 Task: React to  the posts on  page Meta
Action: Mouse moved to (468, 45)
Screenshot: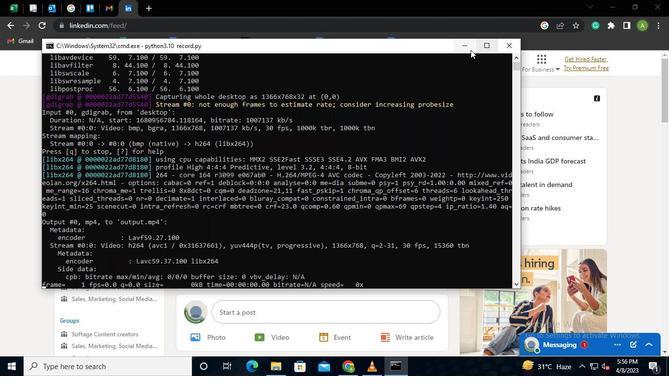 
Action: Mouse pressed left at (468, 45)
Screenshot: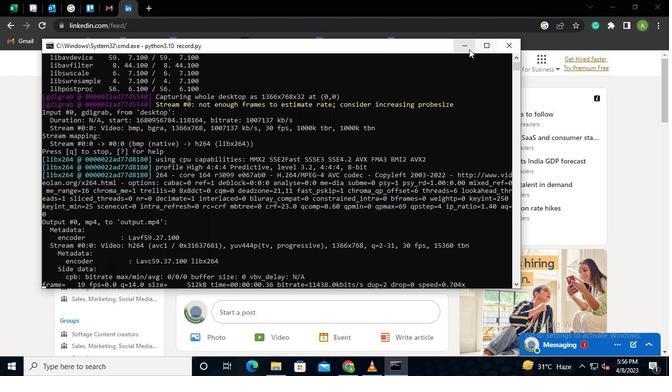 
Action: Mouse moved to (108, 66)
Screenshot: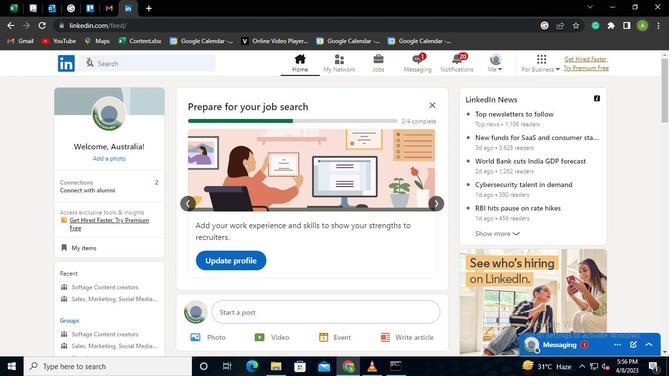 
Action: Mouse pressed left at (108, 66)
Screenshot: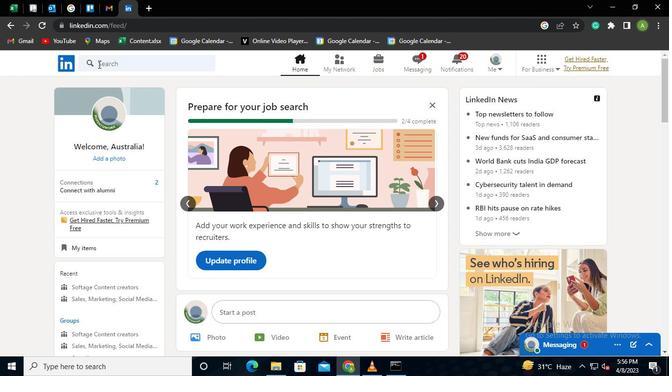 
Action: Mouse moved to (107, 122)
Screenshot: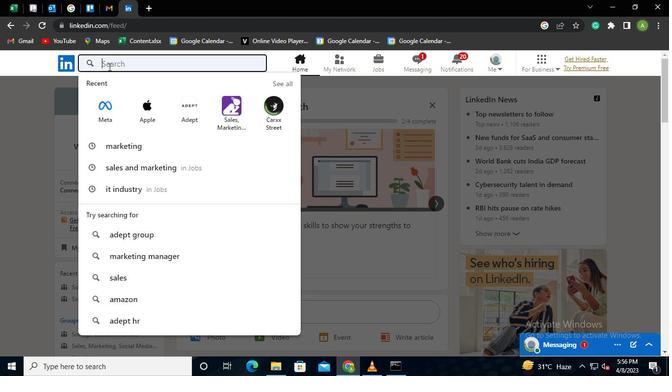 
Action: Mouse pressed left at (107, 122)
Screenshot: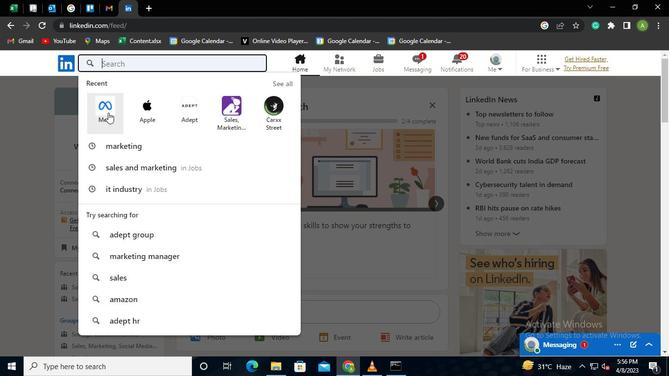 
Action: Mouse moved to (221, 119)
Screenshot: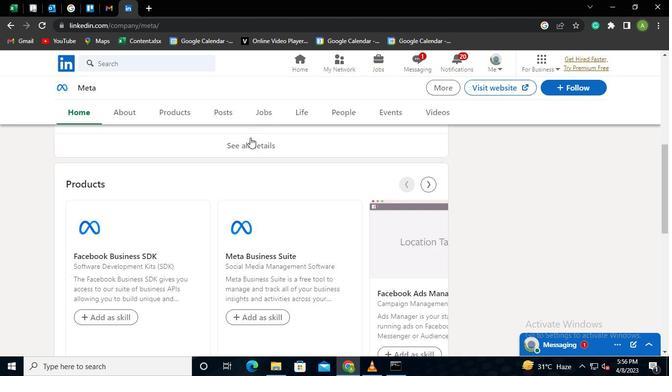 
Action: Mouse pressed left at (221, 119)
Screenshot: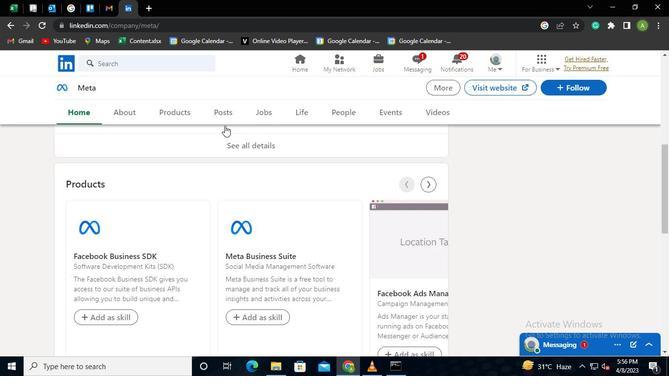 
Action: Mouse moved to (196, 228)
Screenshot: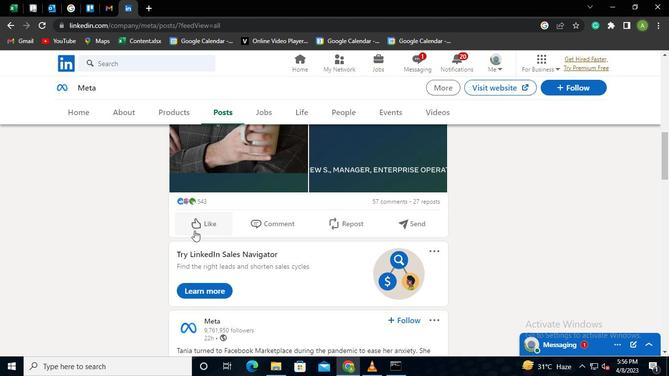
Action: Mouse pressed left at (196, 228)
Screenshot: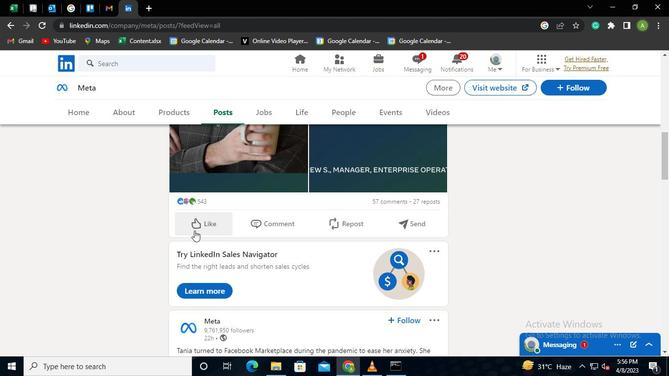 
Action: Mouse moved to (189, 195)
Screenshot: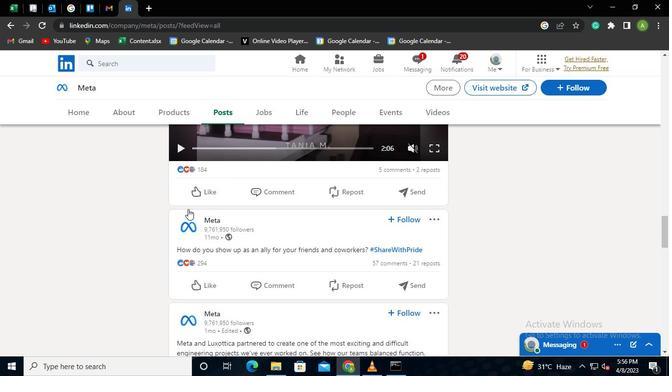 
Action: Mouse pressed left at (189, 195)
Screenshot: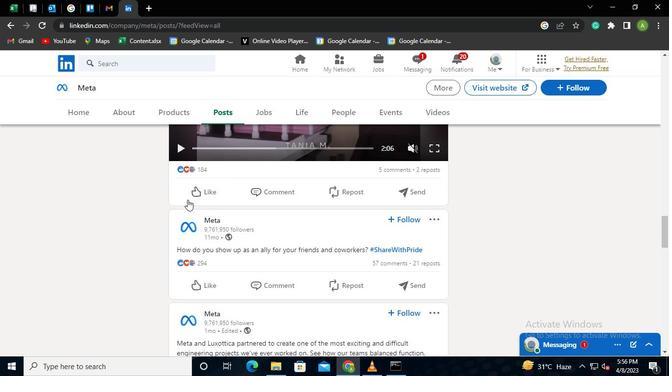 
Action: Mouse moved to (205, 190)
Screenshot: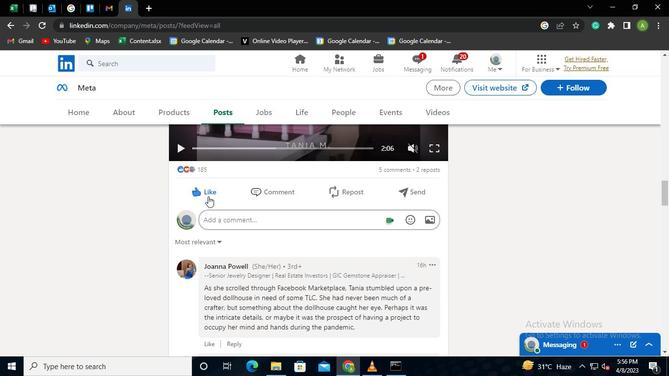 
Action: Mouse pressed left at (205, 190)
Screenshot: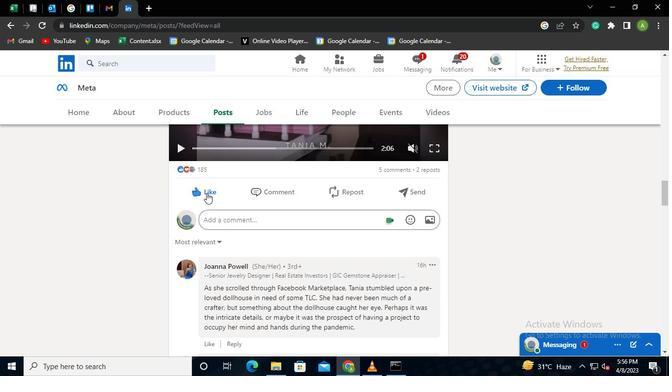 
Action: Mouse moved to (203, 251)
Screenshot: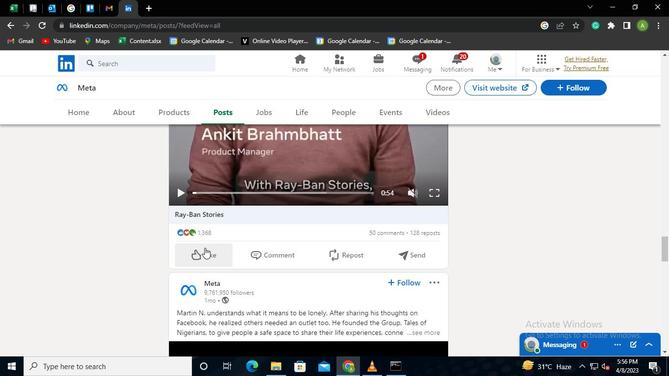 
Action: Mouse pressed left at (203, 251)
Screenshot: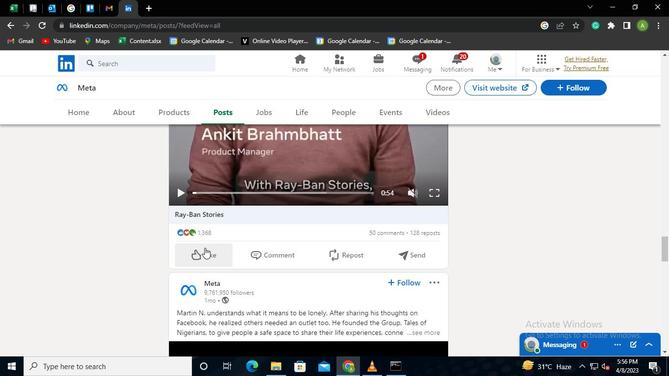 
Action: Mouse moved to (206, 208)
Screenshot: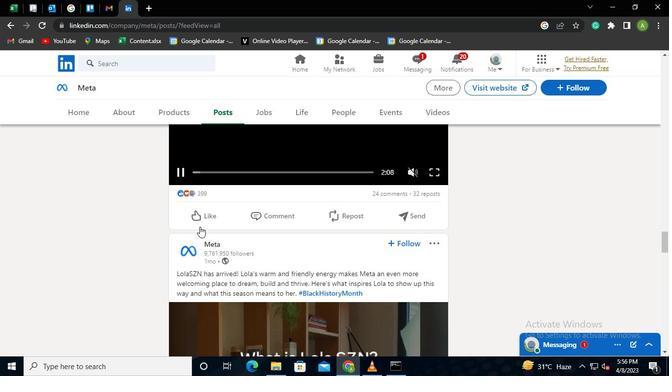 
Action: Mouse pressed left at (206, 208)
Screenshot: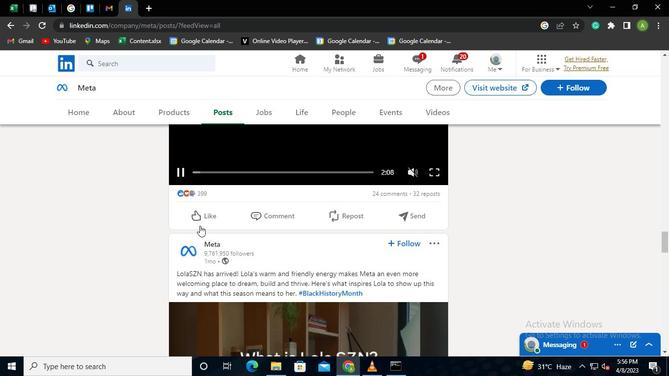 
Action: Mouse moved to (205, 266)
Screenshot: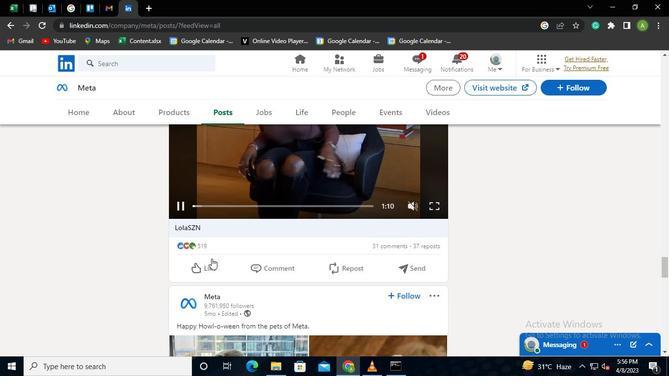 
Action: Mouse pressed left at (205, 266)
Screenshot: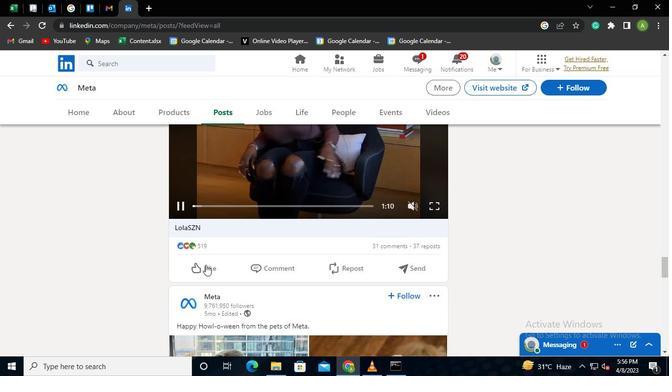 
Action: Mouse moved to (212, 276)
Screenshot: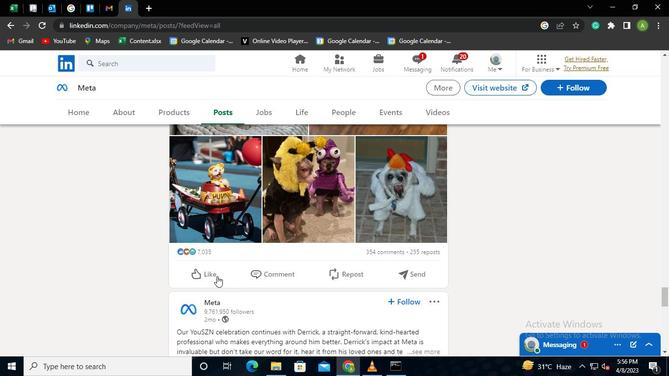 
Action: Mouse pressed left at (212, 276)
Screenshot: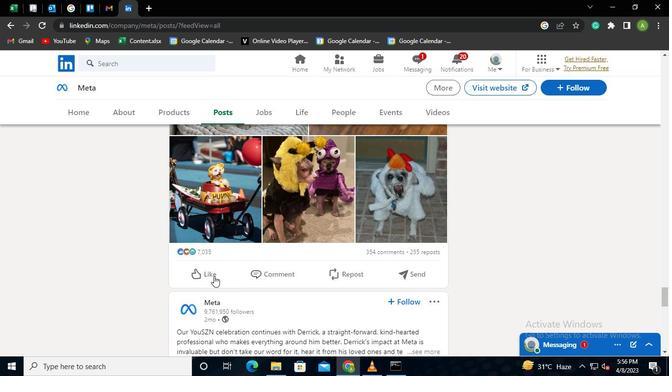 
Action: Mouse moved to (399, 365)
Screenshot: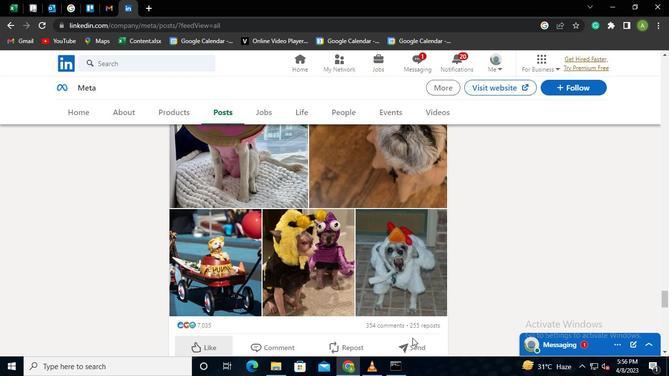 
Action: Mouse pressed left at (399, 365)
Screenshot: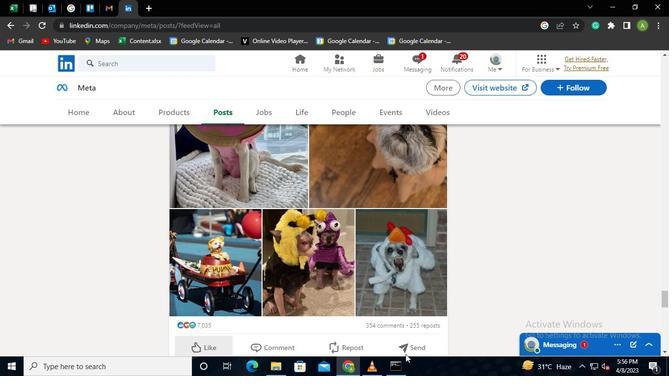 
Action: Mouse moved to (511, 45)
Screenshot: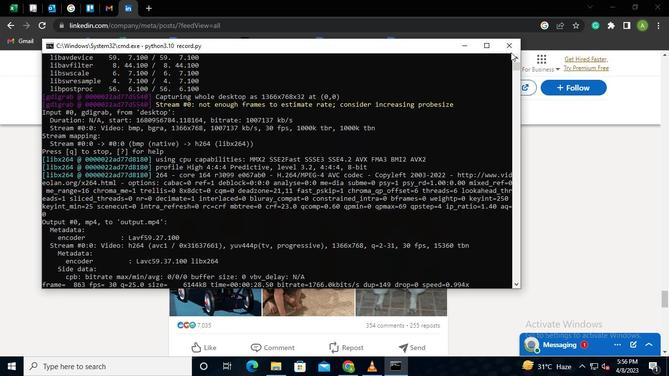 
Action: Mouse pressed left at (511, 45)
Screenshot: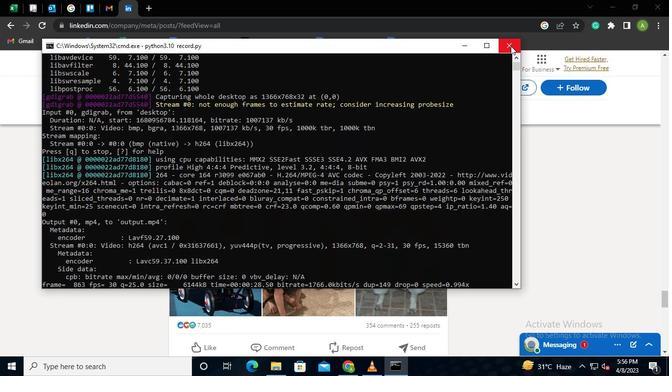
